 Task: Create a rule from the Recommended list, Task Added to this Project -> add SubTasks in the project TractLine with SubTasks Gather and Analyse Requirements , Design and Implement Solution , System Test and UAT , Release to Production / Go Live.
Action: Mouse moved to (1124, 102)
Screenshot: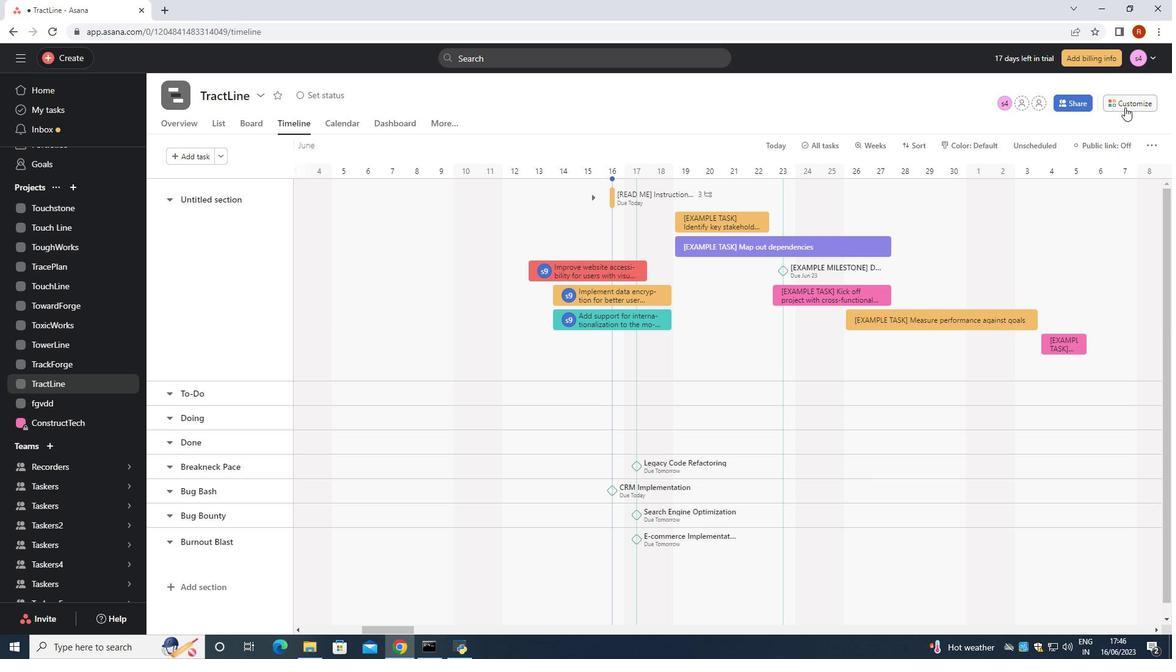 
Action: Mouse pressed left at (1124, 102)
Screenshot: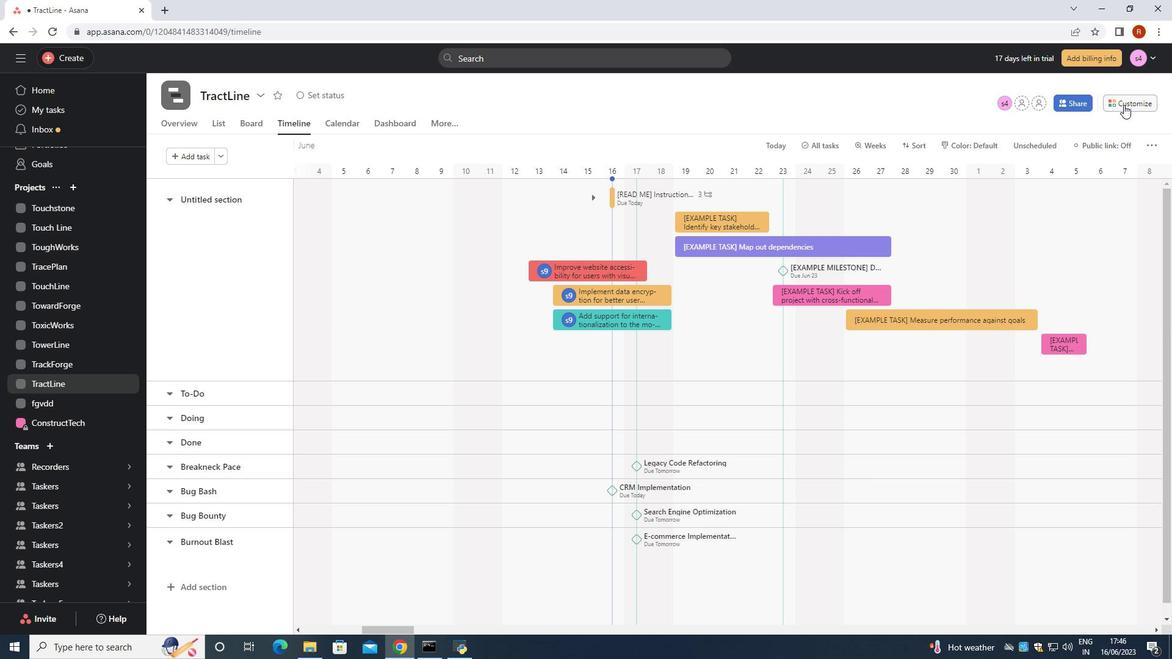
Action: Mouse moved to (928, 282)
Screenshot: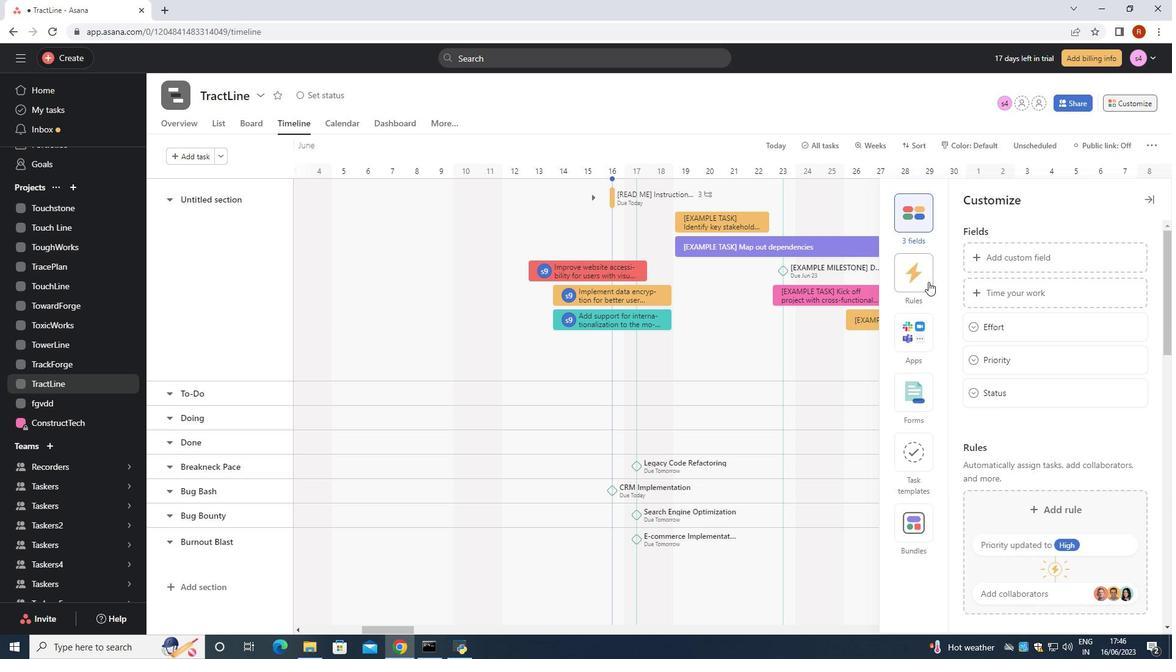 
Action: Mouse pressed left at (928, 282)
Screenshot: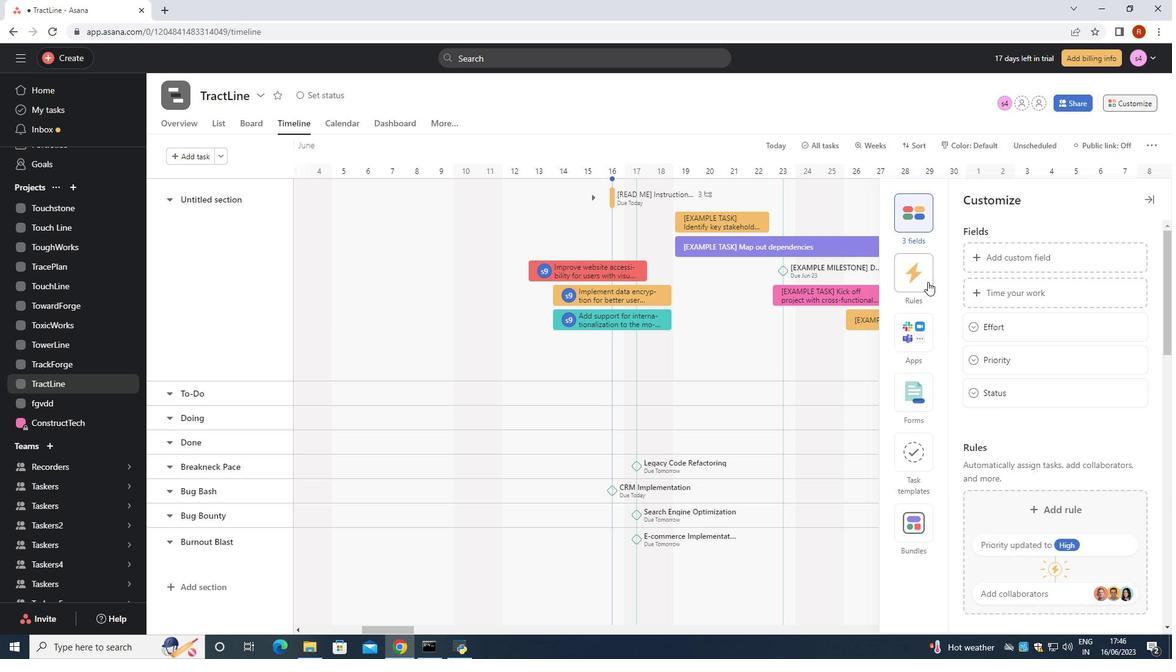 
Action: Mouse moved to (989, 312)
Screenshot: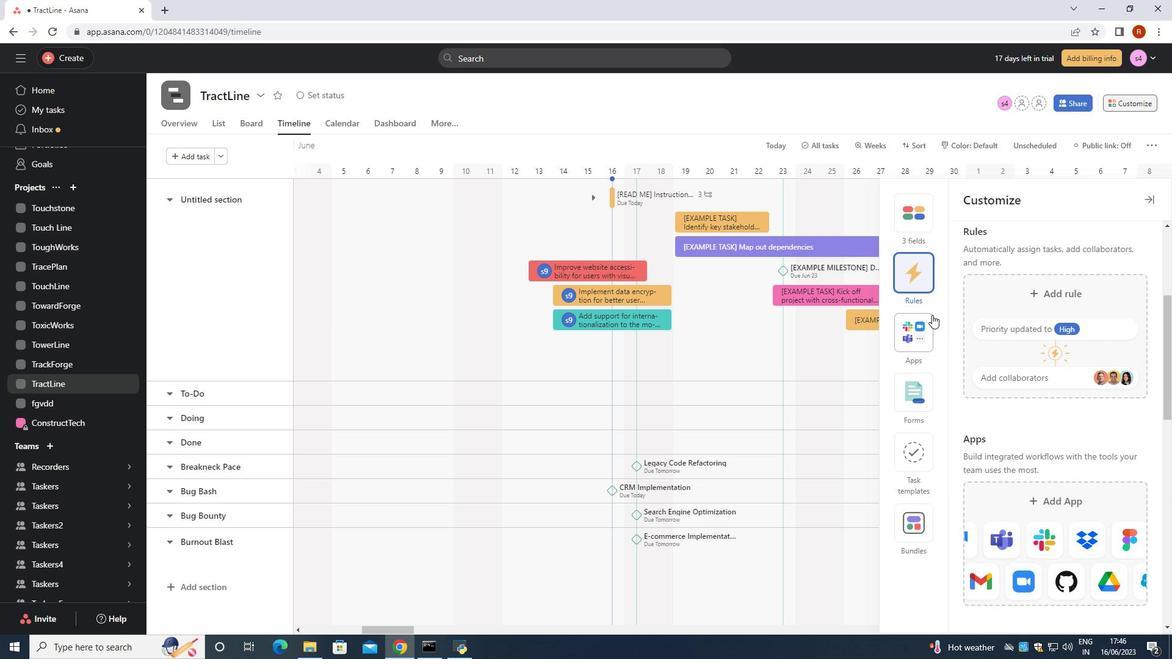 
Action: Mouse pressed left at (989, 312)
Screenshot: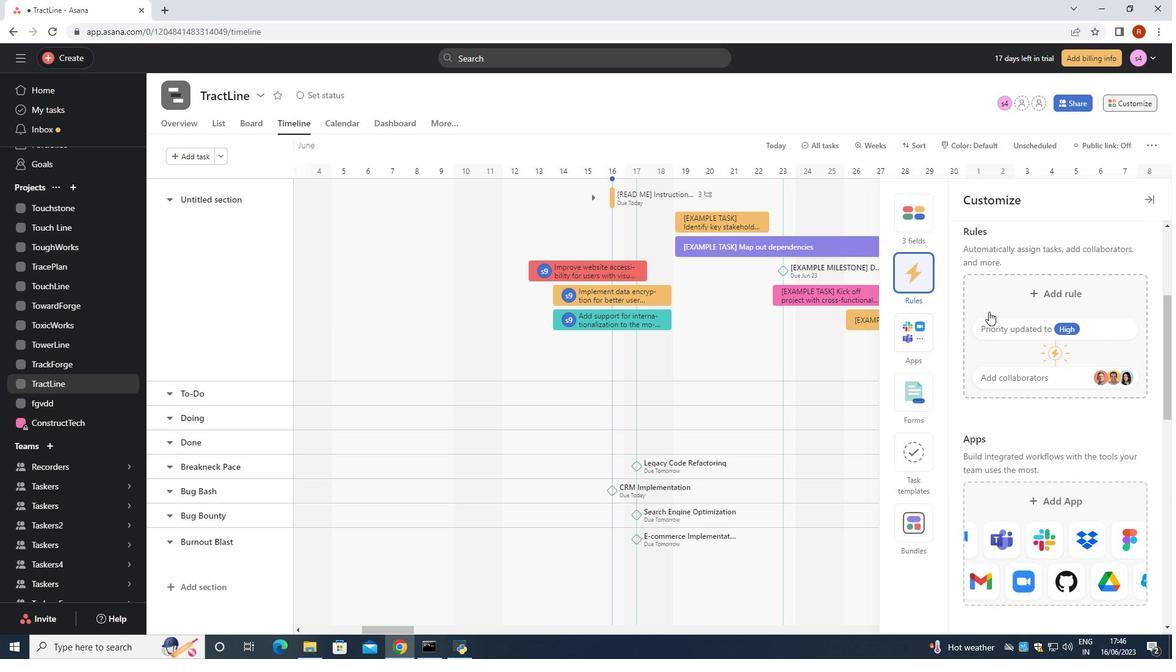 
Action: Mouse moved to (262, 139)
Screenshot: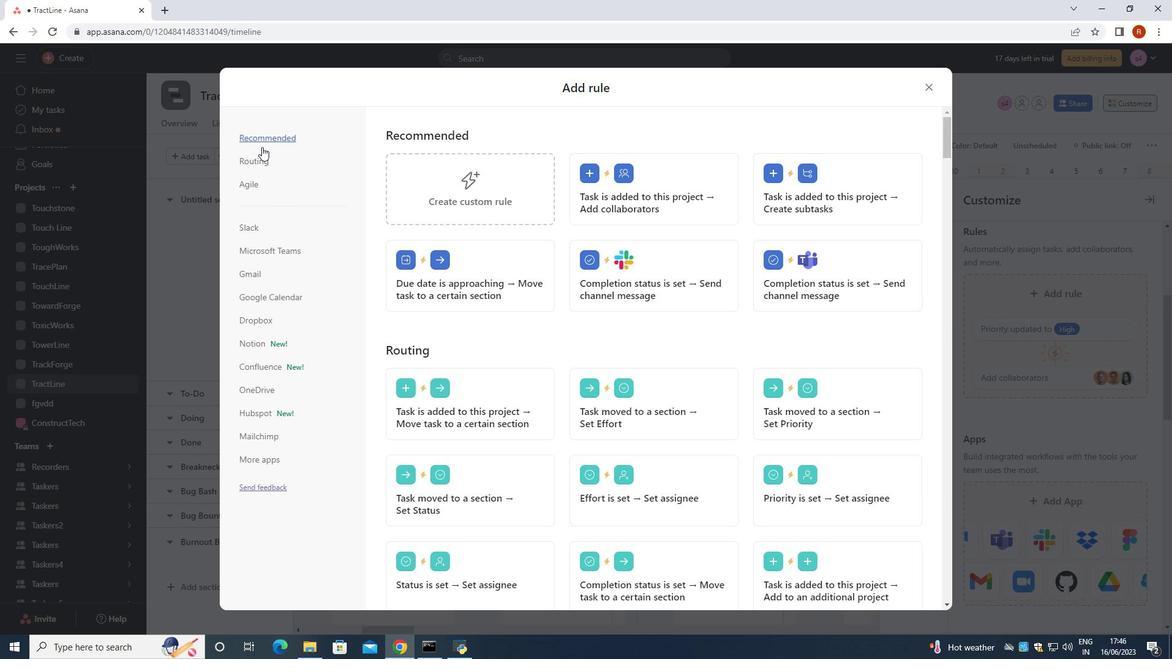 
Action: Mouse pressed left at (262, 139)
Screenshot: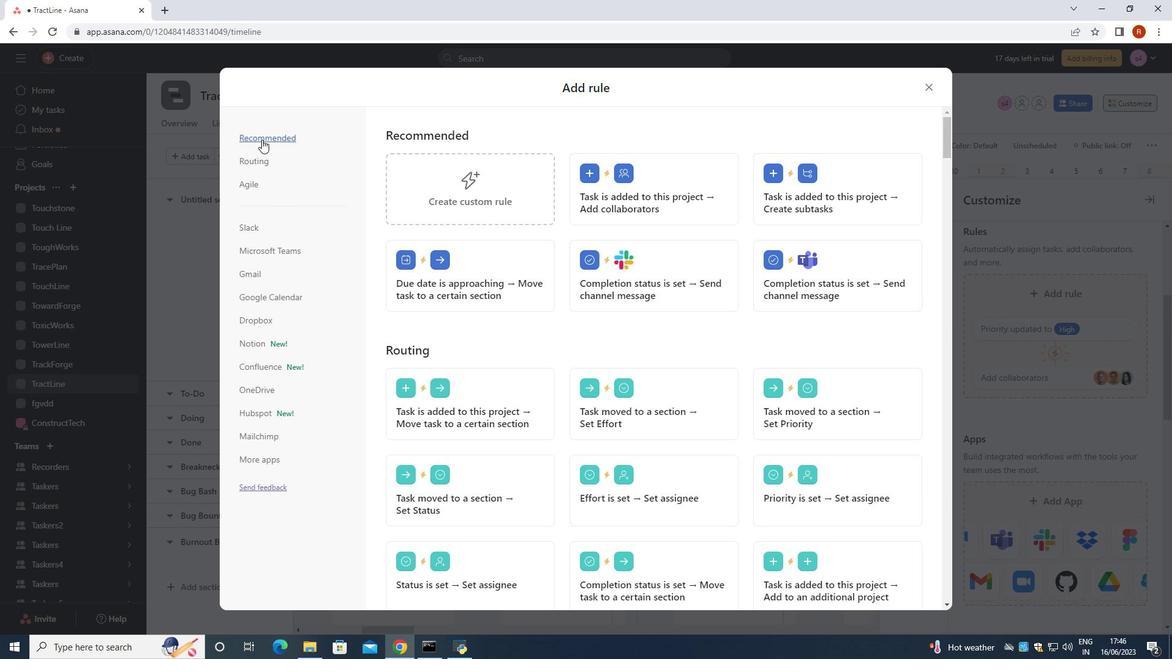 
Action: Mouse moved to (793, 176)
Screenshot: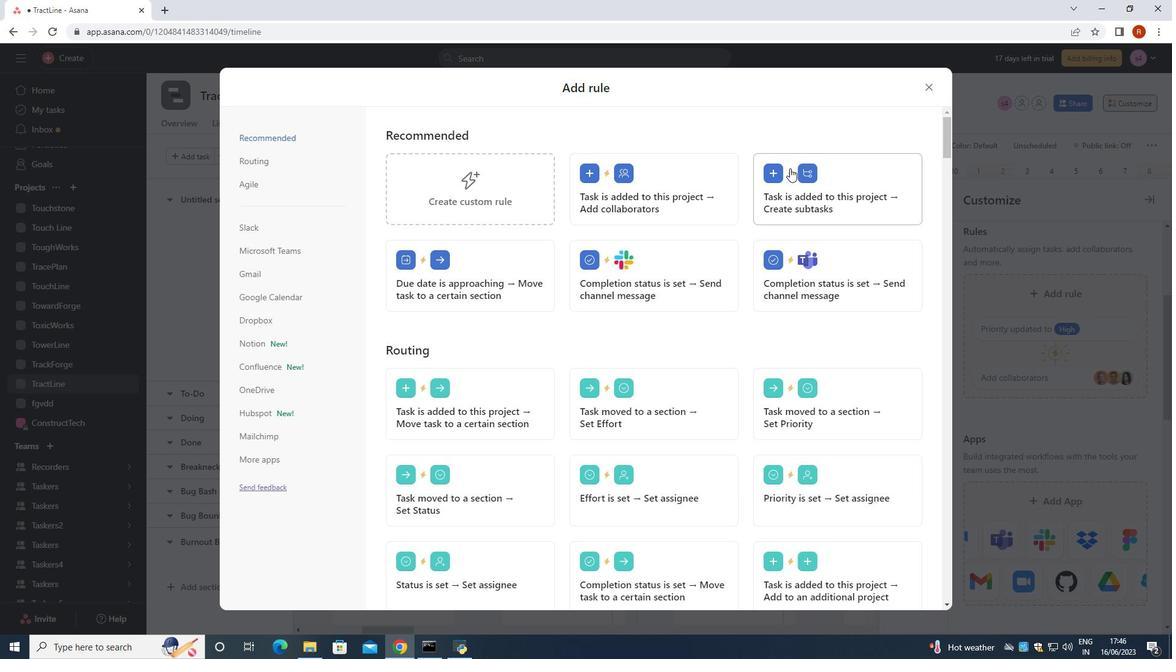 
Action: Mouse pressed left at (793, 176)
Screenshot: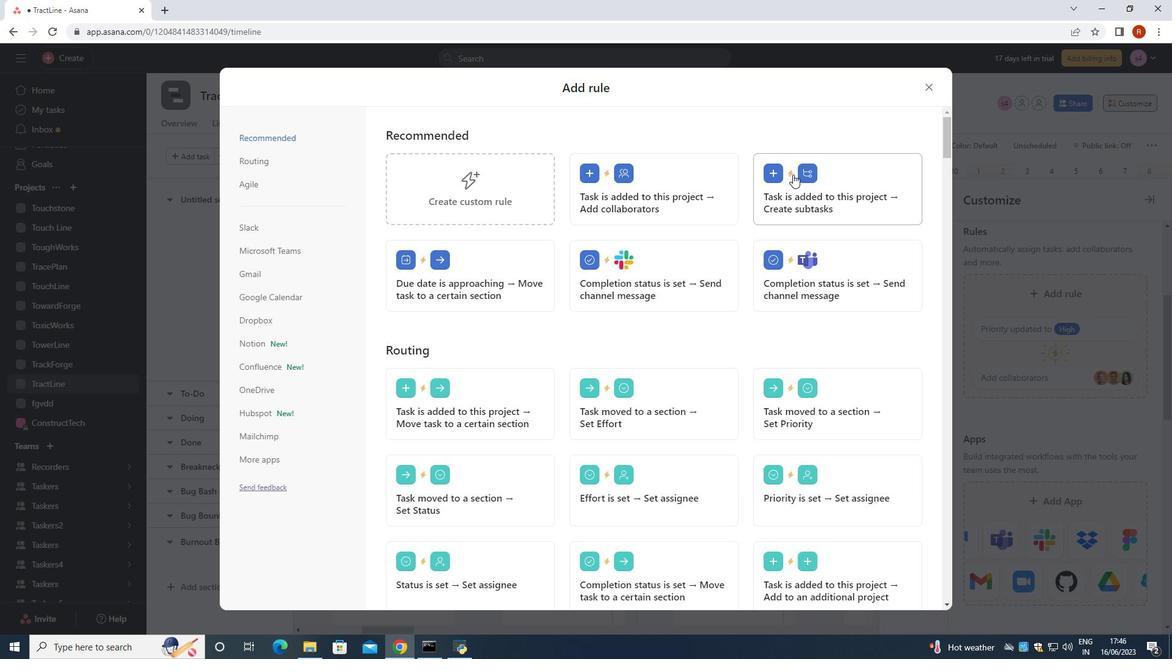 
Action: Mouse moved to (800, 198)
Screenshot: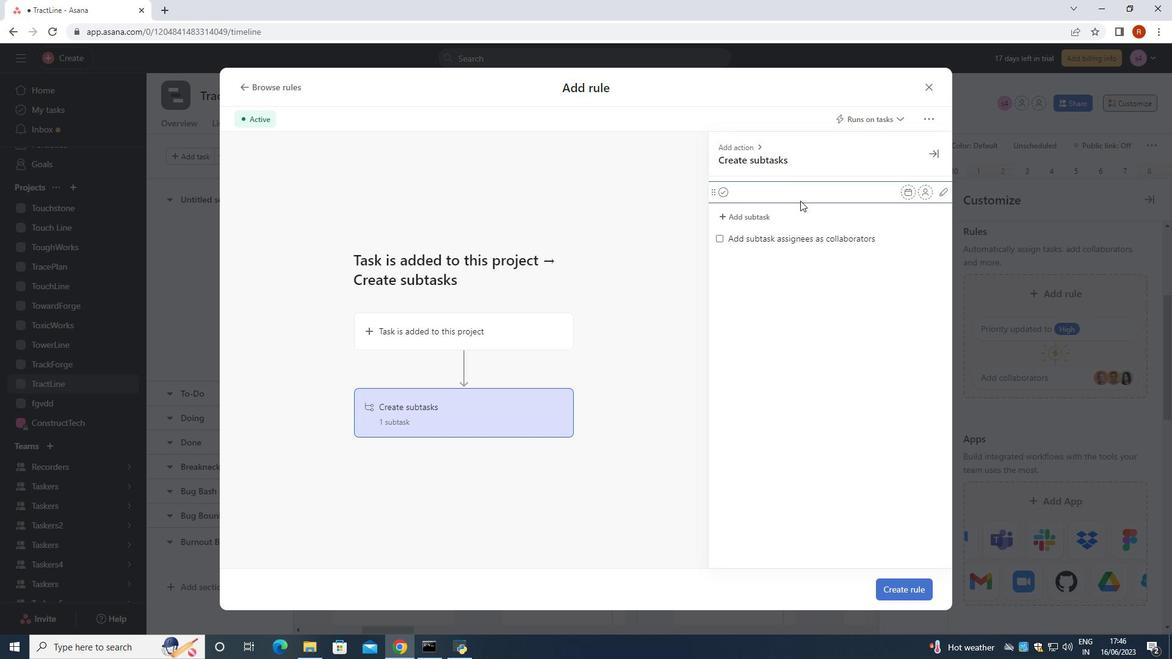 
Action: Mouse pressed left at (800, 198)
Screenshot: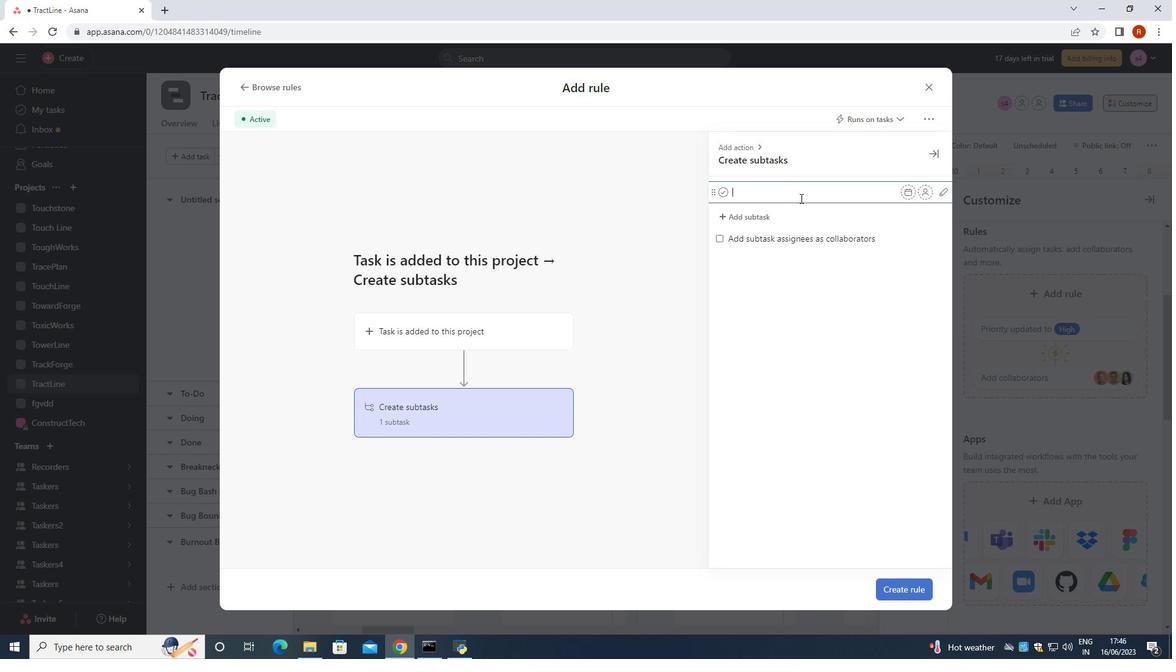 
Action: Key pressed <Key.shift><Key.shift><Key.shift><Key.shift><Key.shift><Key.shift><Key.shift><Key.shift><Key.shift><Key.shift><Key.shift><Key.shift><Key.shift><Key.shift><Key.shift><Key.shift><Key.shift><Key.shift><Key.shift><Key.shift><Key.shift><Key.shift><Key.shift>Gather<Key.space>and<Key.space><Key.shift>Analyse<Key.space><Key.shift>Requirements<Key.enter><Key.shift><Key.shift>Design<Key.space>and<Key.space><Key.shift><Key.shift><Key.shift>Implement<Key.space><Key.shift><Key.shift><Key.shift><Key.shift><Key.shift><Key.shift><Key.shift>Solution<Key.space><Key.enter><Key.shift><Key.shift><Key.shift><Key.shift><Key.shift><Key.shift><Key.shift><Key.shift>System<Key.space><Key.shift>Test<Key.space>and<Key.caps_lock><Key.space>UAT<Key.caps_lock><Key.enter><Key.caps_lock>R<Key.caps_lock>elease<Key.space>to<Key.space><Key.shift>Production<Key.space><Key.backspace>/<Key.shift>Go<Key.space><Key.shift><Key.shift><Key.shift><Key.shift><Key.shift>Live
Screenshot: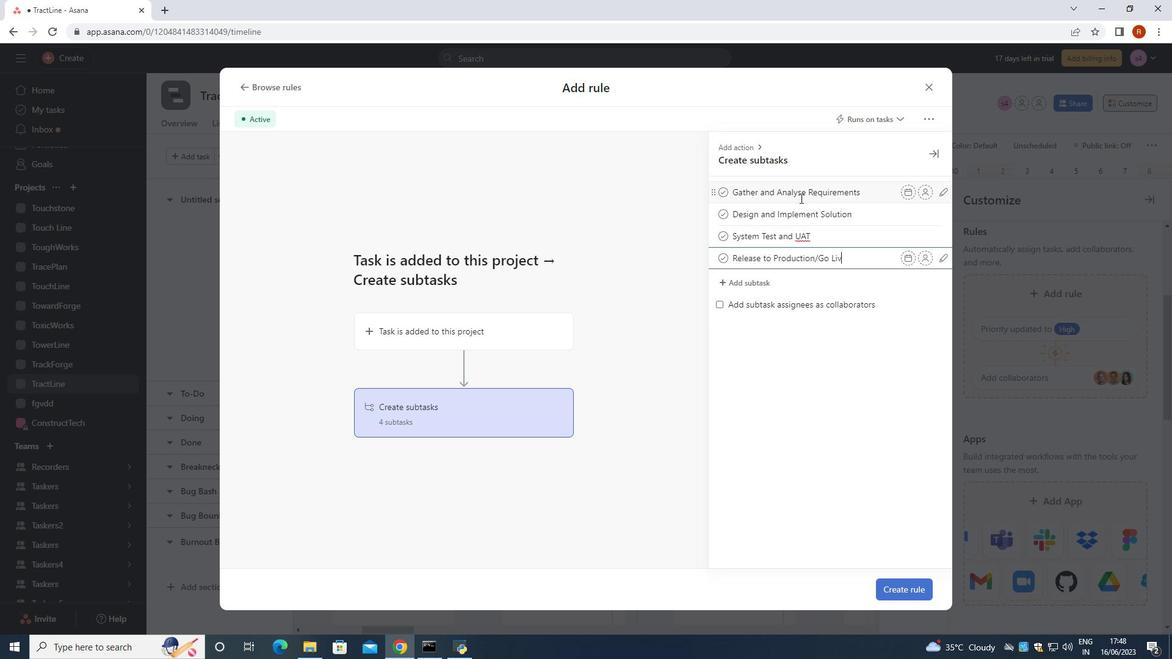 
Action: Mouse moved to (903, 596)
Screenshot: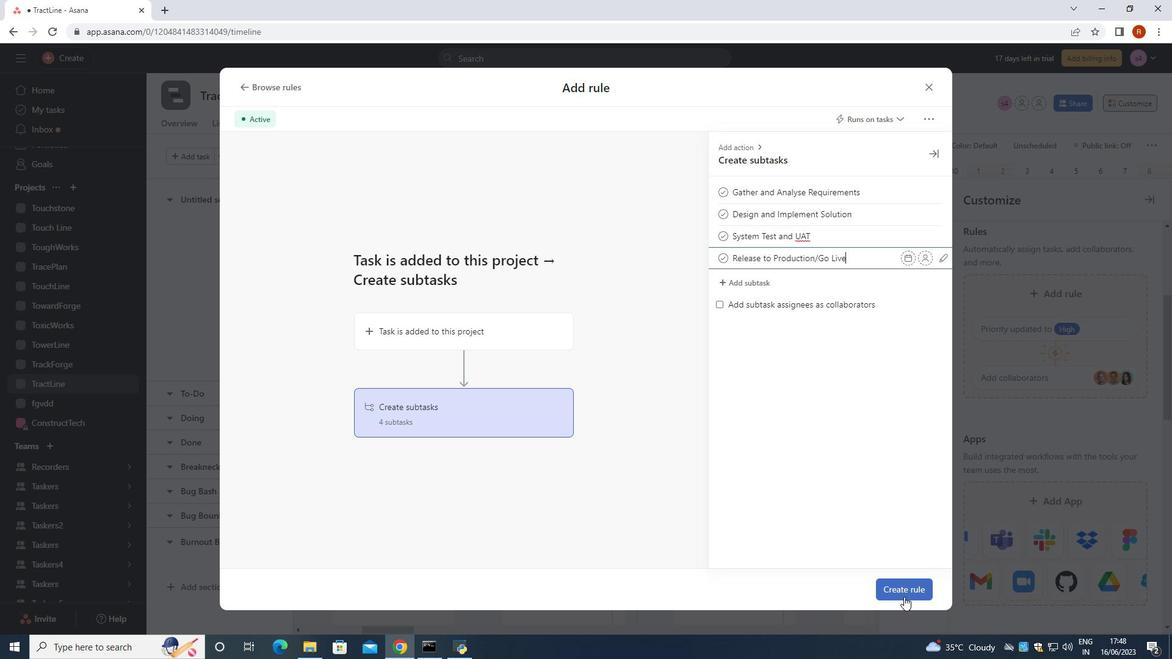 
Action: Mouse pressed left at (903, 596)
Screenshot: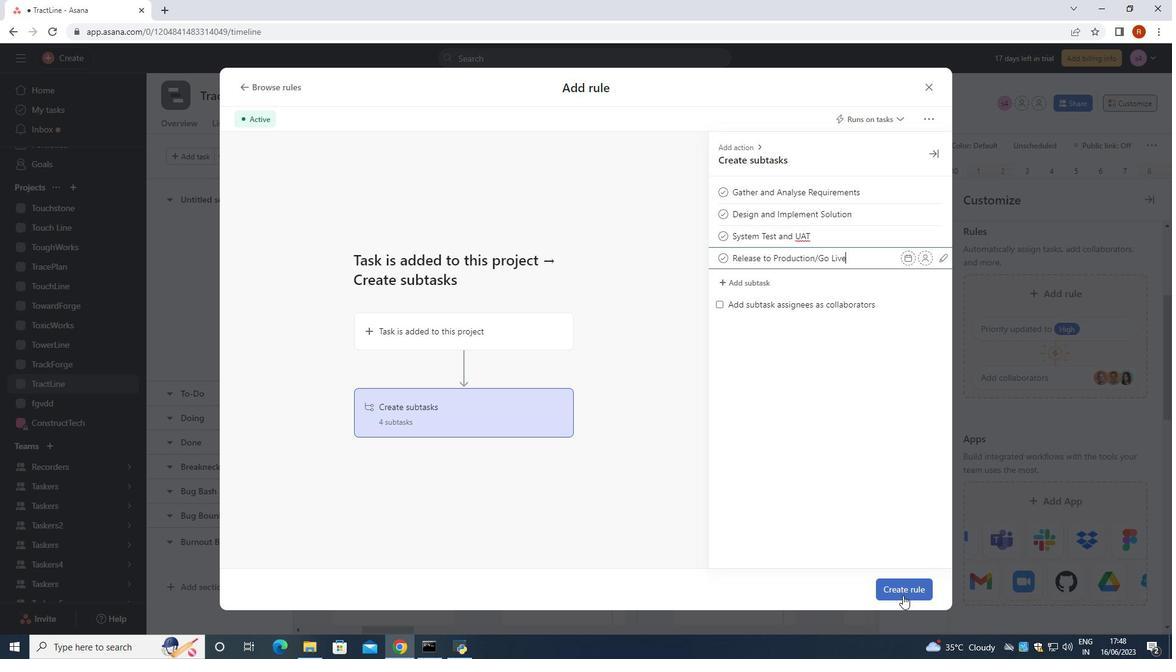 
Action: Mouse moved to (903, 593)
Screenshot: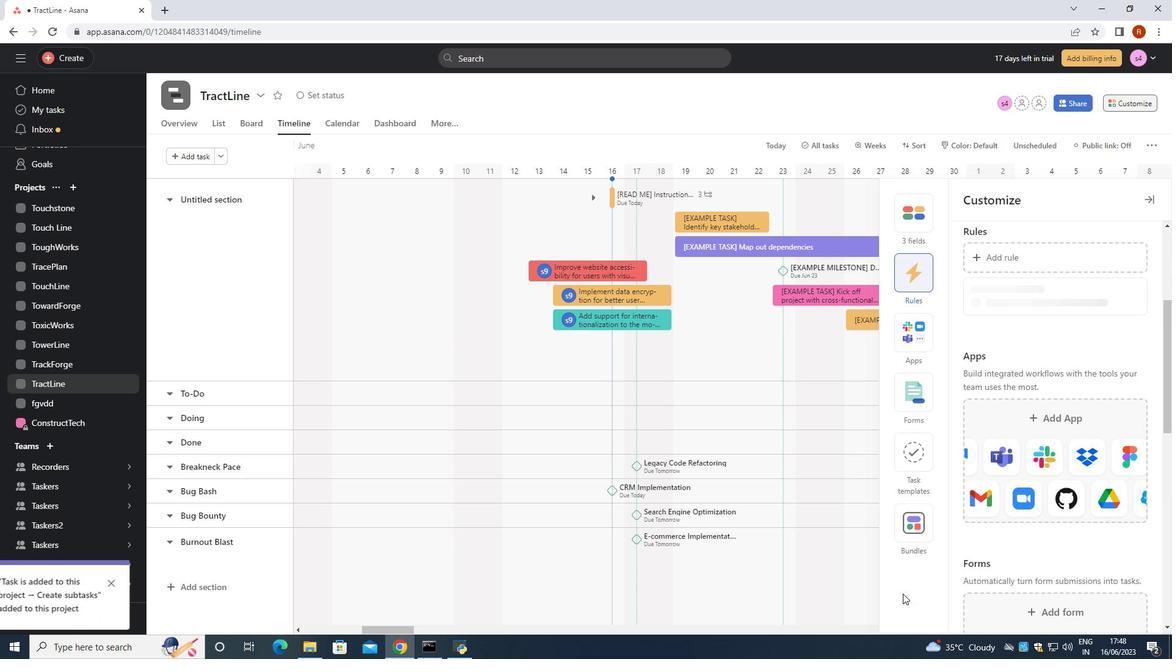 
